 Task: Move the task Develop a new online tool for website analytics to the section Done in the project AirRise and filter the tasks in the project by Due next week
Action: Mouse moved to (559, 216)
Screenshot: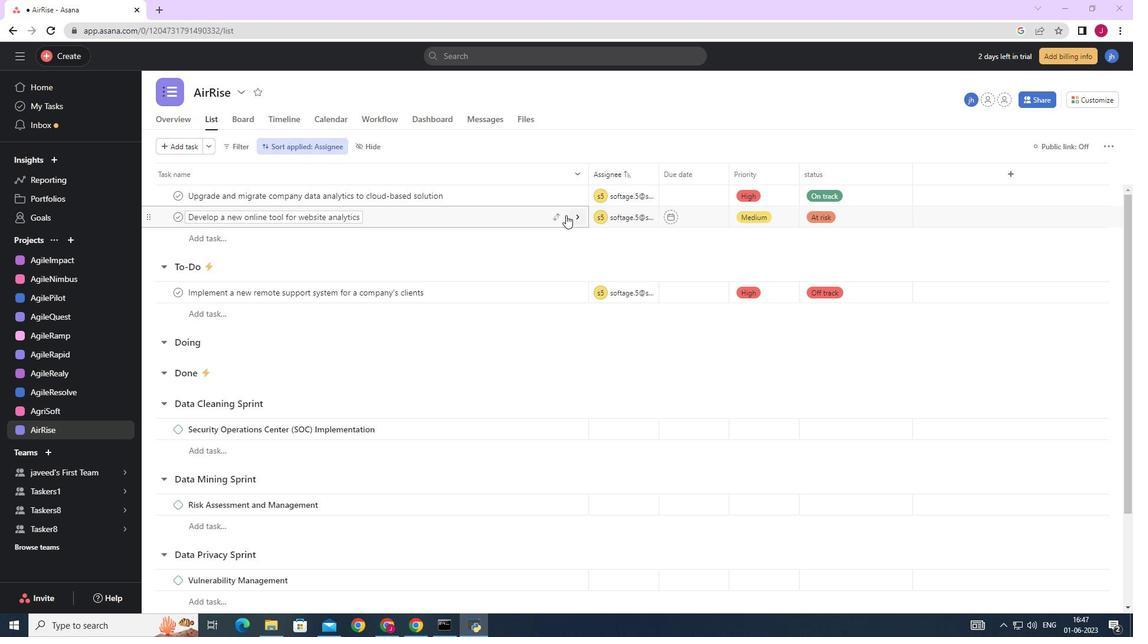 
Action: Mouse pressed left at (559, 216)
Screenshot: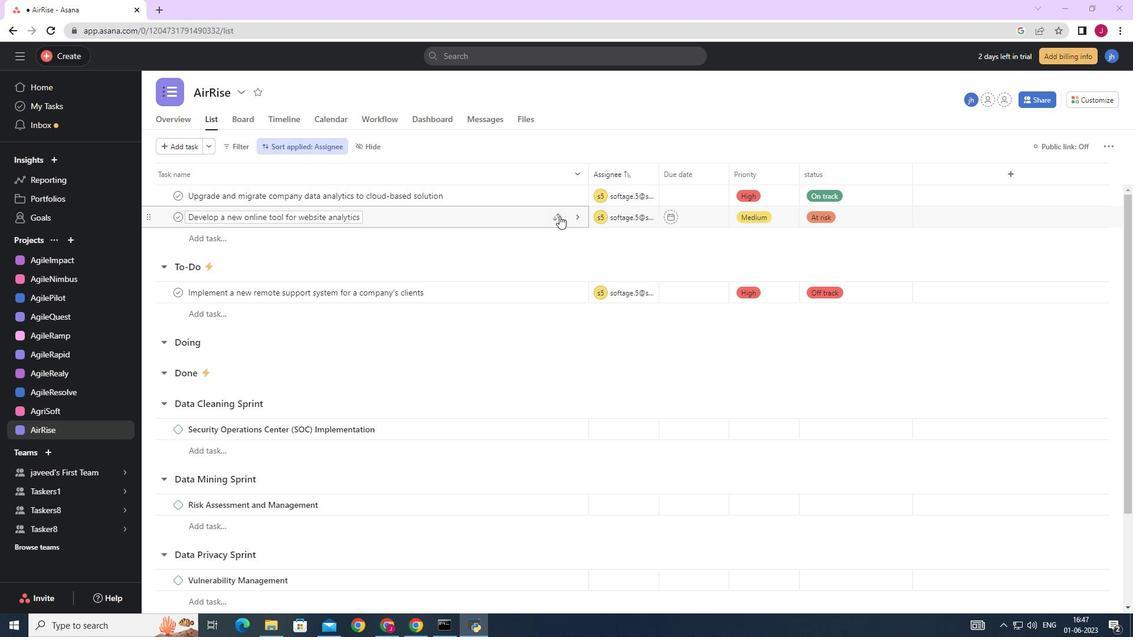 
Action: Mouse moved to (495, 319)
Screenshot: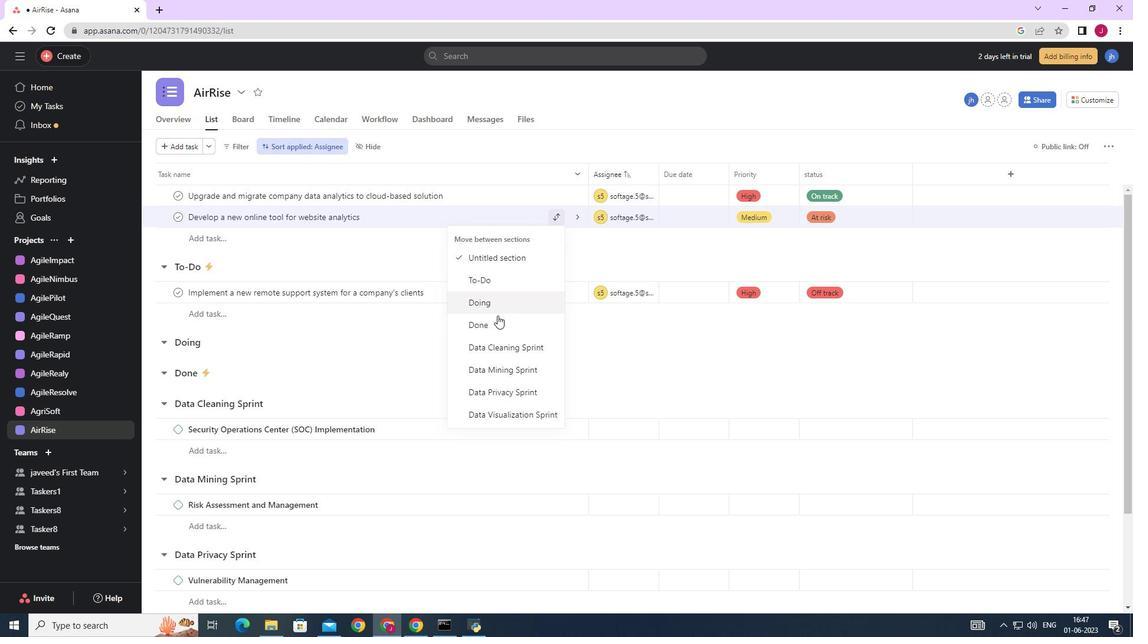 
Action: Mouse pressed left at (495, 319)
Screenshot: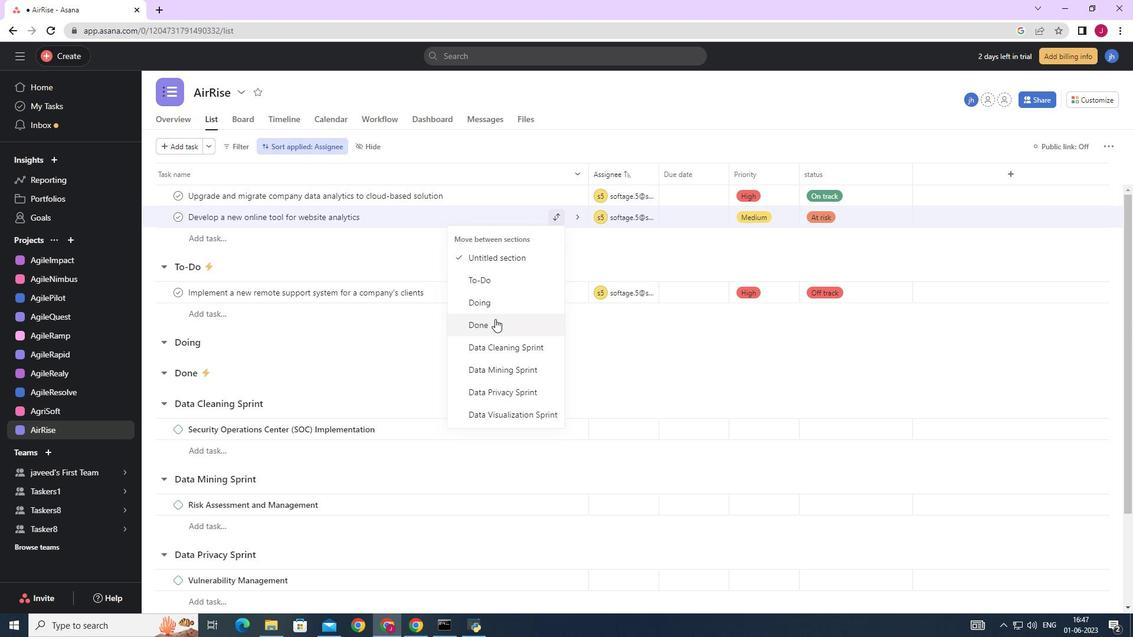
Action: Mouse moved to (451, 319)
Screenshot: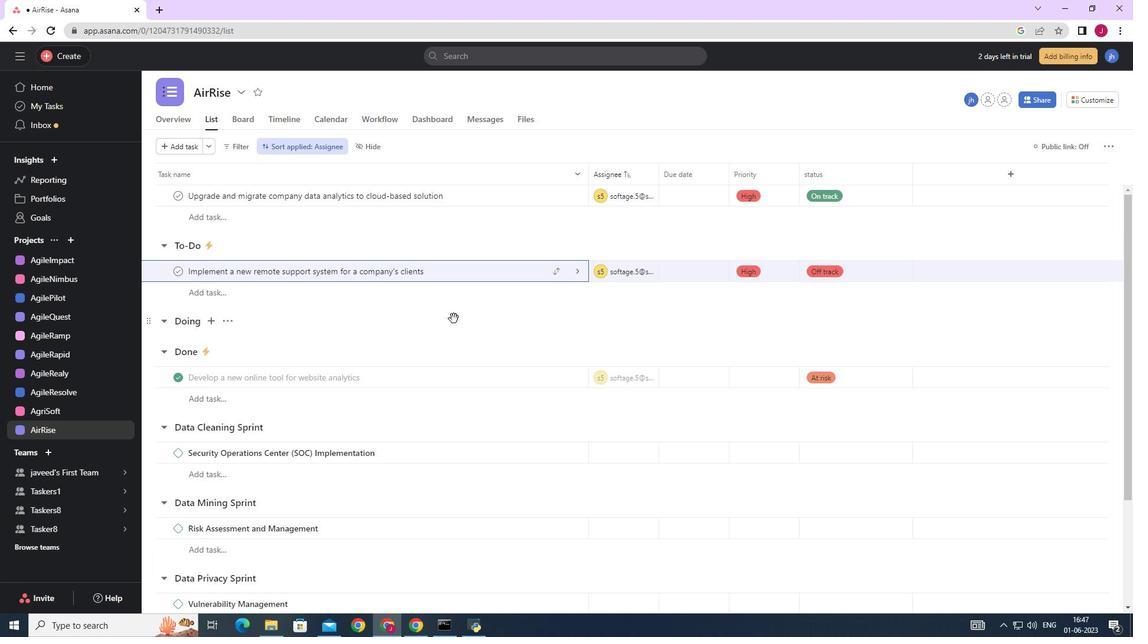 
Action: Mouse scrolled (451, 318) with delta (0, 0)
Screenshot: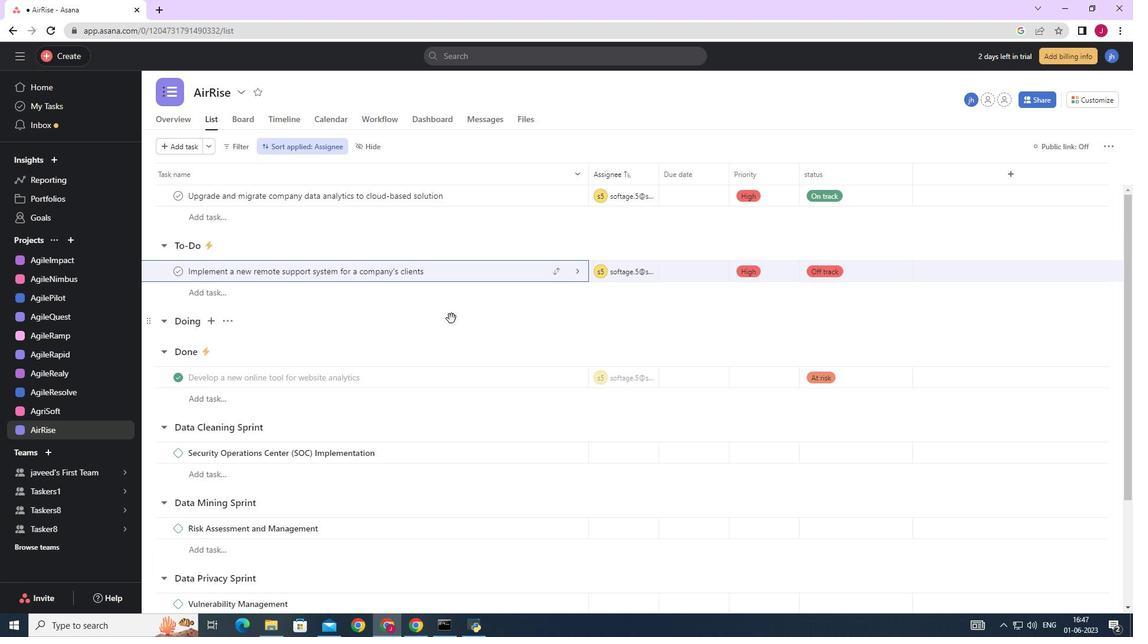 
Action: Mouse scrolled (451, 319) with delta (0, 0)
Screenshot: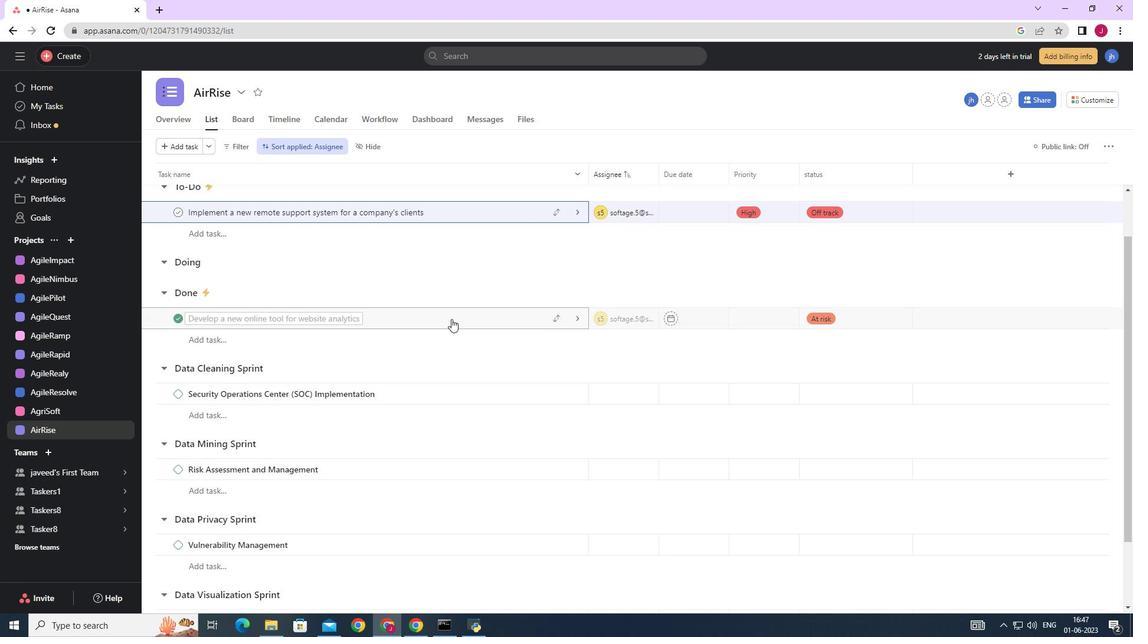 
Action: Mouse scrolled (451, 319) with delta (0, 0)
Screenshot: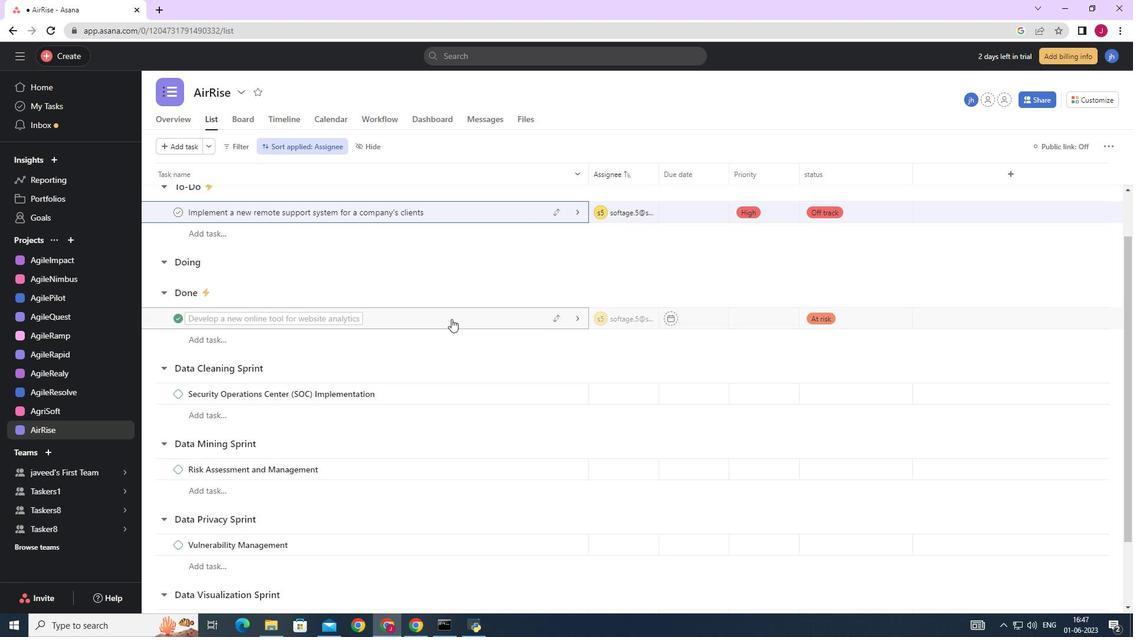 
Action: Mouse scrolled (451, 319) with delta (0, 0)
Screenshot: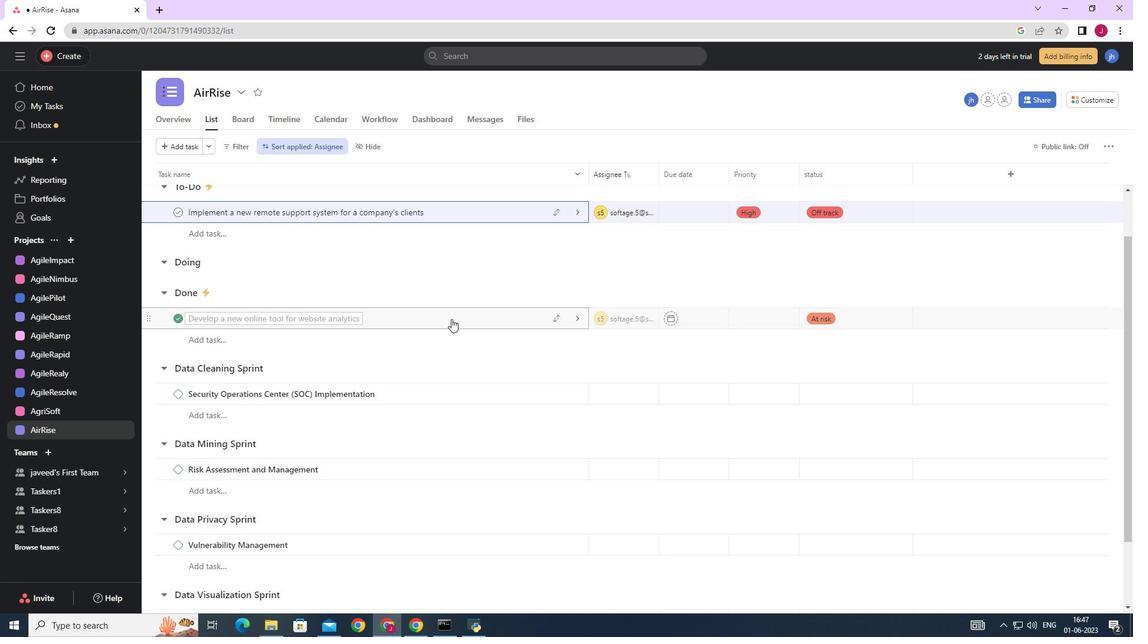 
Action: Mouse scrolled (451, 319) with delta (0, 0)
Screenshot: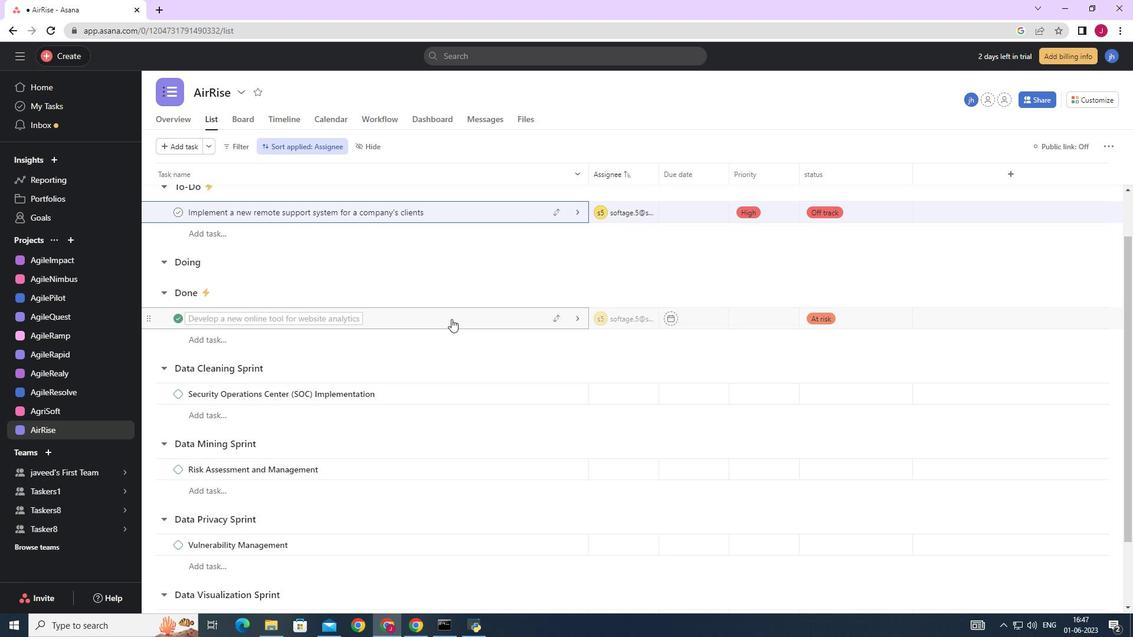 
Action: Mouse moved to (243, 146)
Screenshot: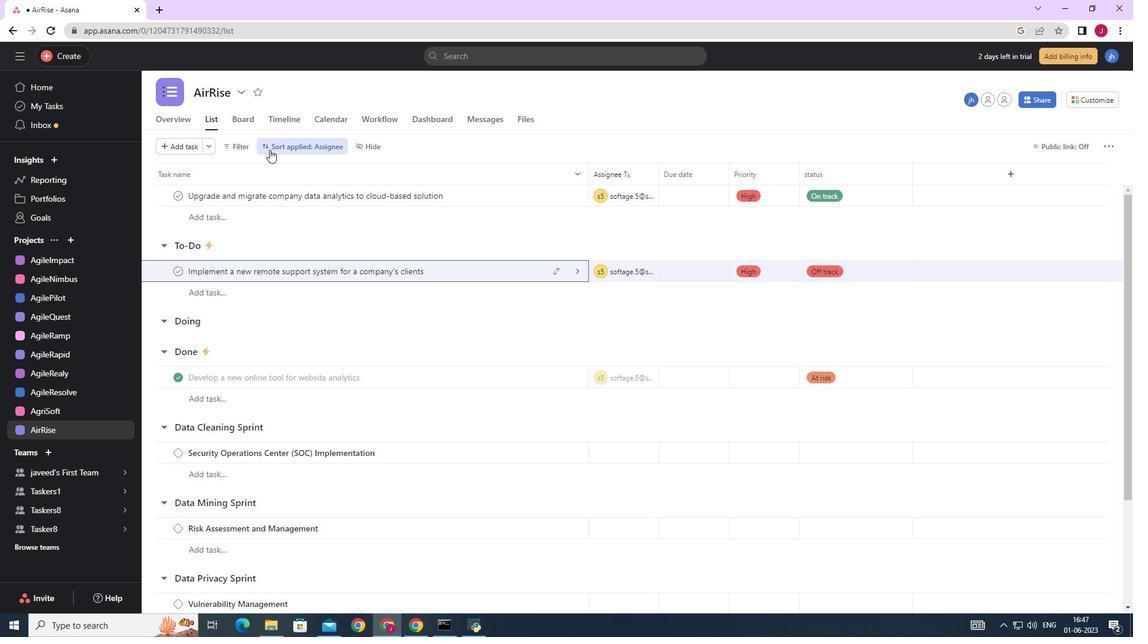 
Action: Mouse pressed left at (243, 146)
Screenshot: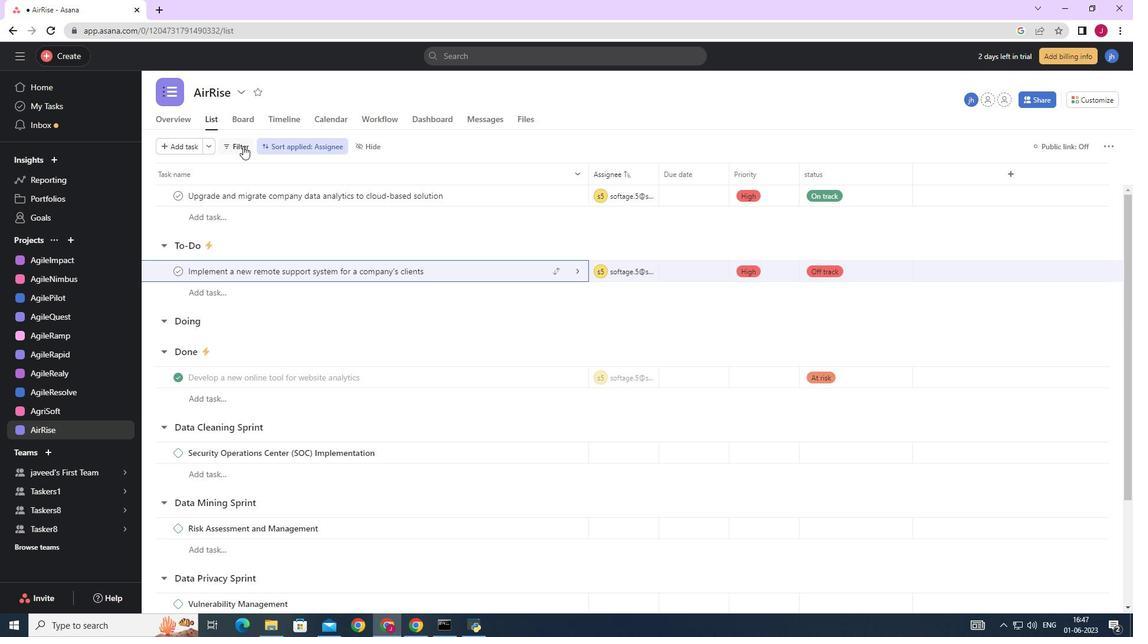 
Action: Mouse moved to (270, 211)
Screenshot: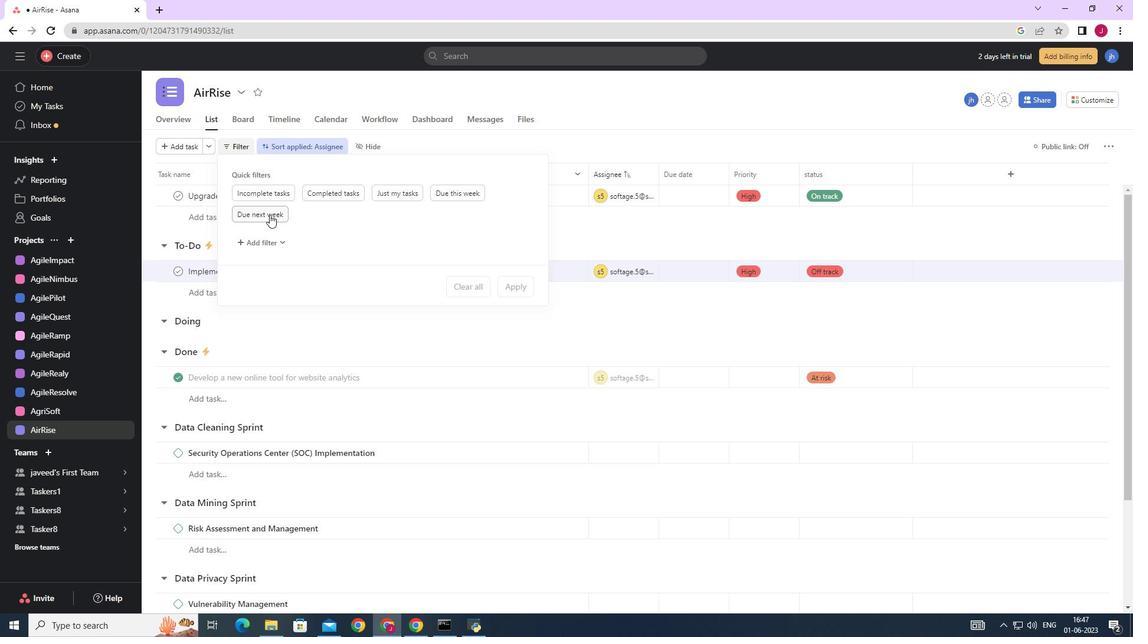 
Action: Mouse pressed left at (270, 211)
Screenshot: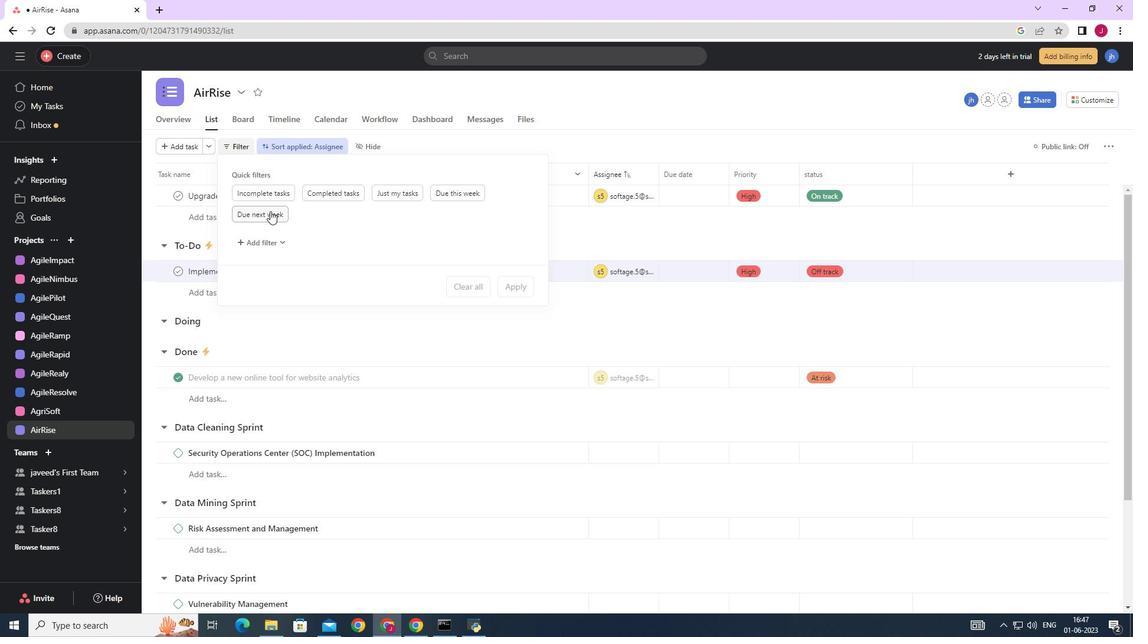 
Action: Mouse moved to (372, 222)
Screenshot: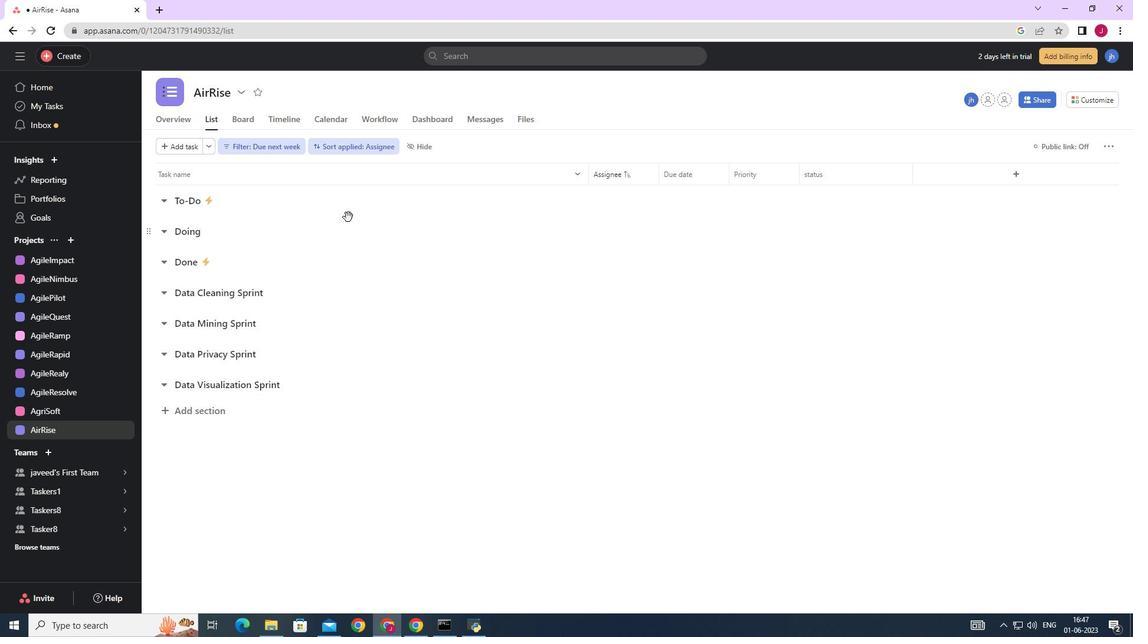 
